 Task: Check the number of condos/co-ops sold in the last 3 years.
Action: Mouse moved to (727, 144)
Screenshot: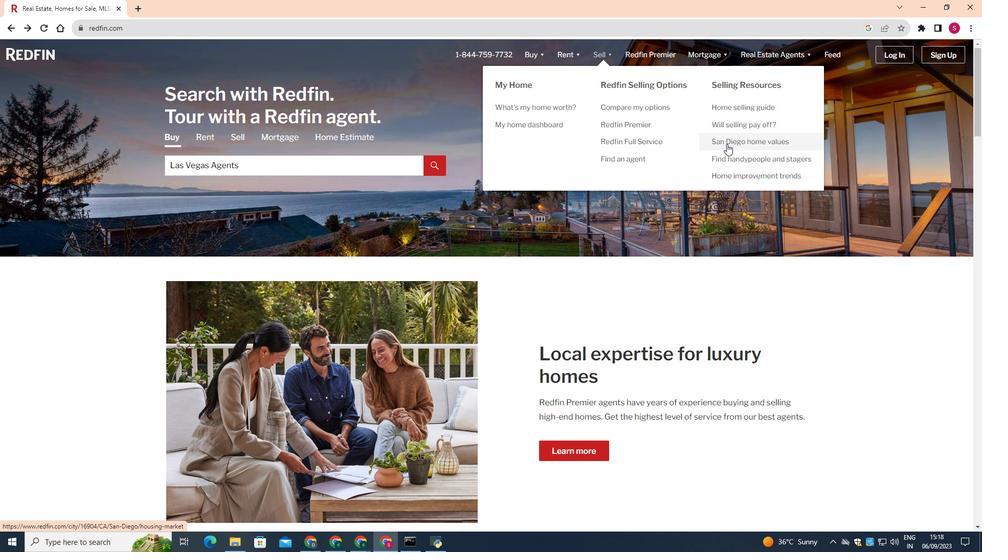 
Action: Mouse pressed left at (727, 144)
Screenshot: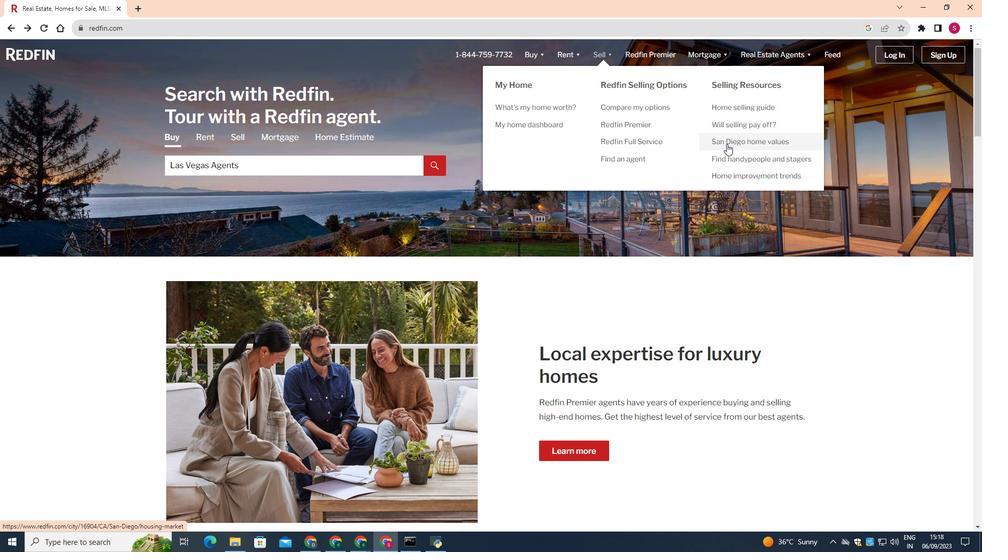 
Action: Mouse moved to (480, 314)
Screenshot: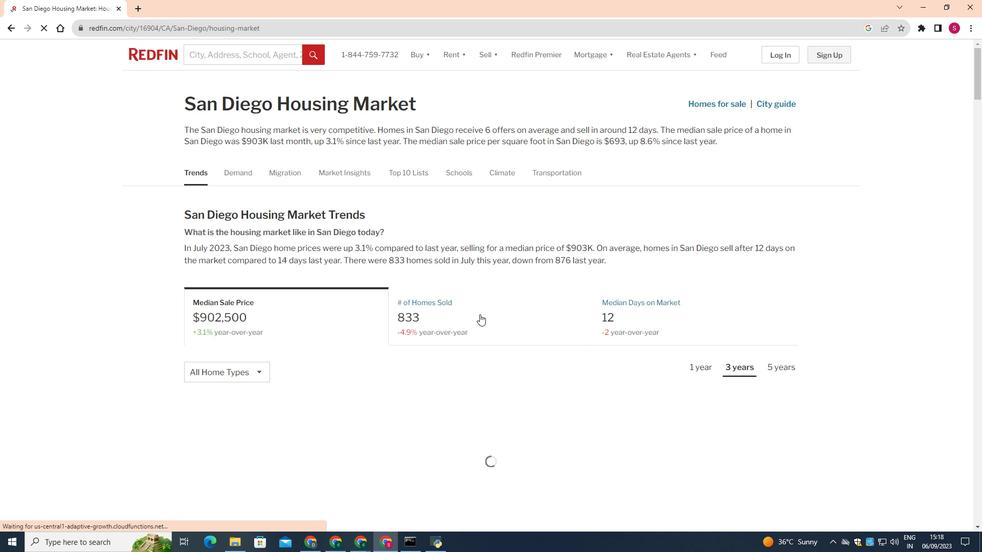 
Action: Mouse pressed left at (480, 314)
Screenshot: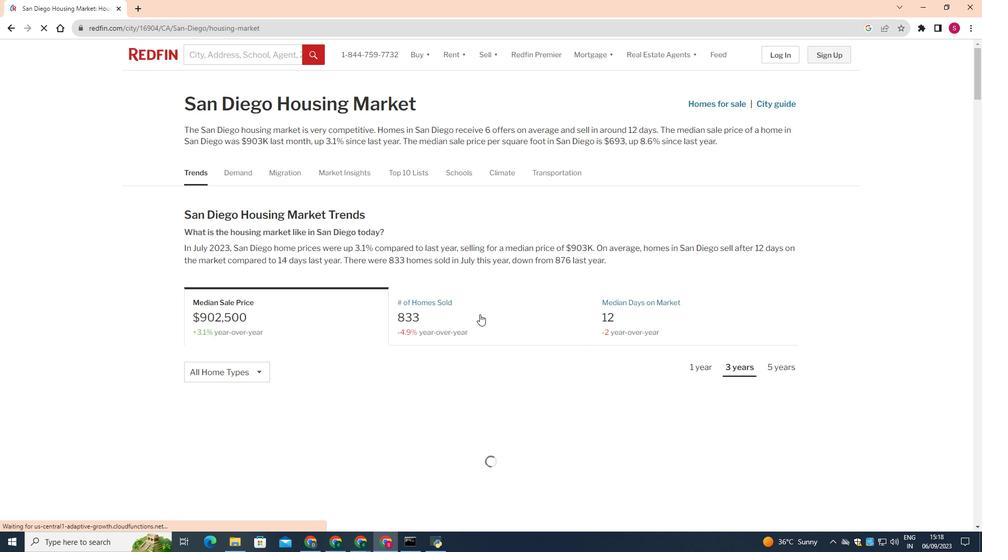 
Action: Mouse moved to (243, 369)
Screenshot: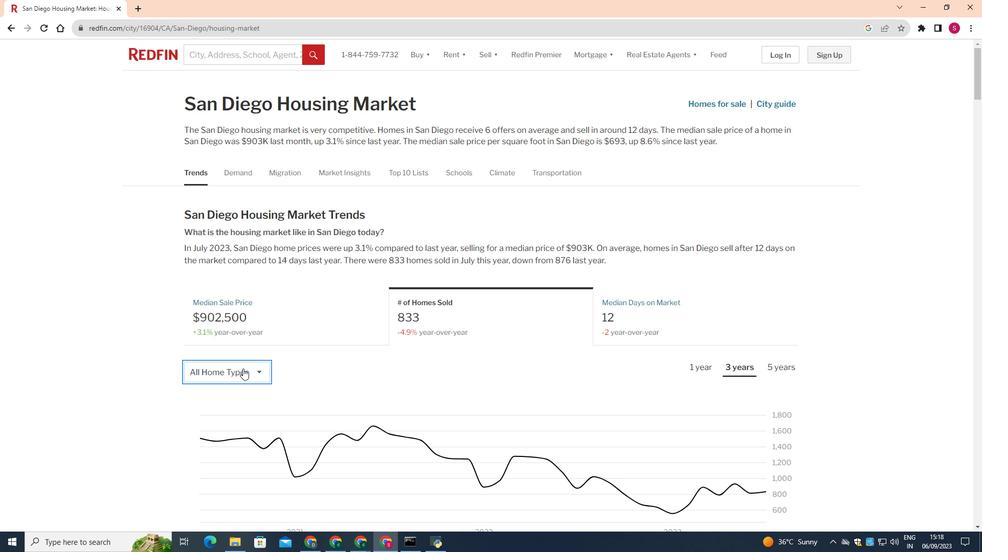 
Action: Mouse pressed left at (243, 369)
Screenshot: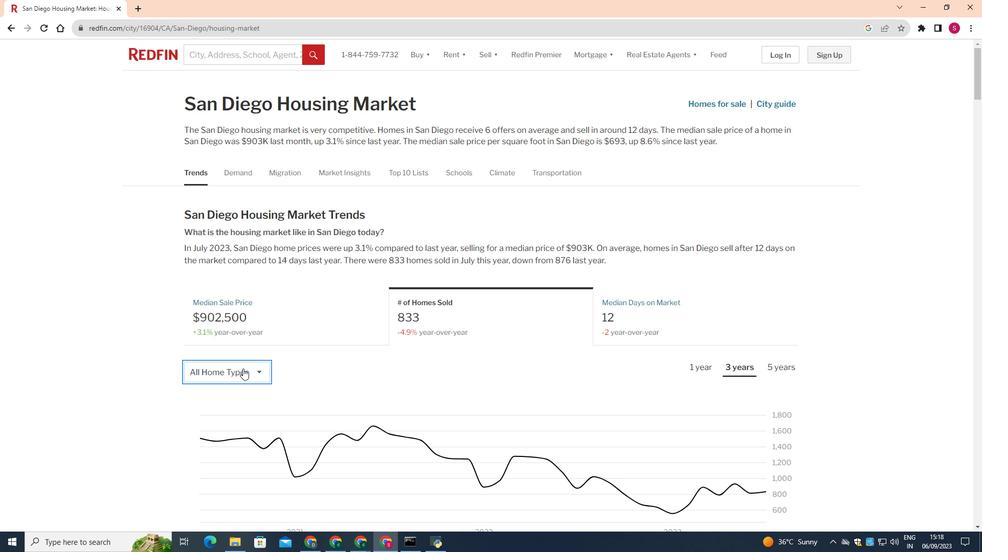 
Action: Mouse moved to (231, 457)
Screenshot: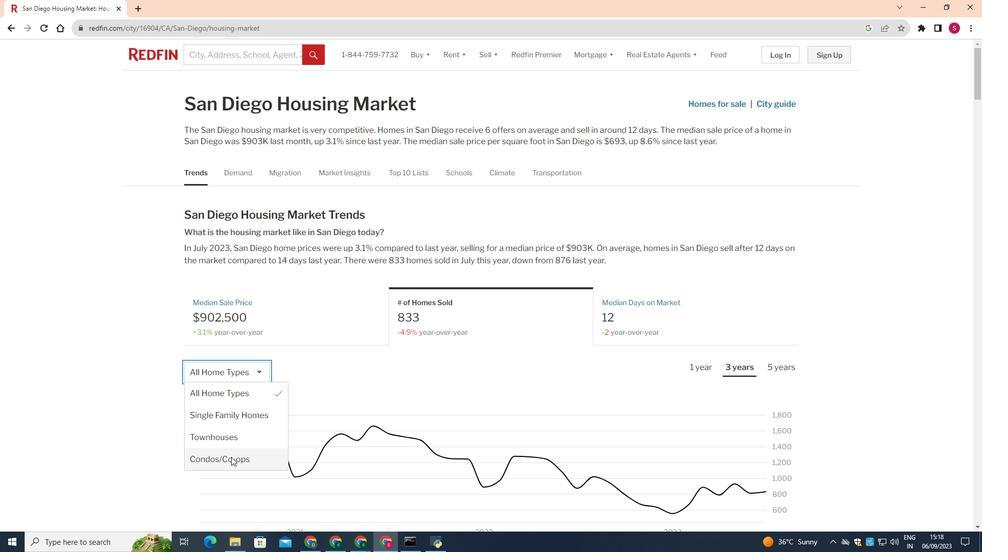 
Action: Mouse pressed left at (231, 457)
Screenshot: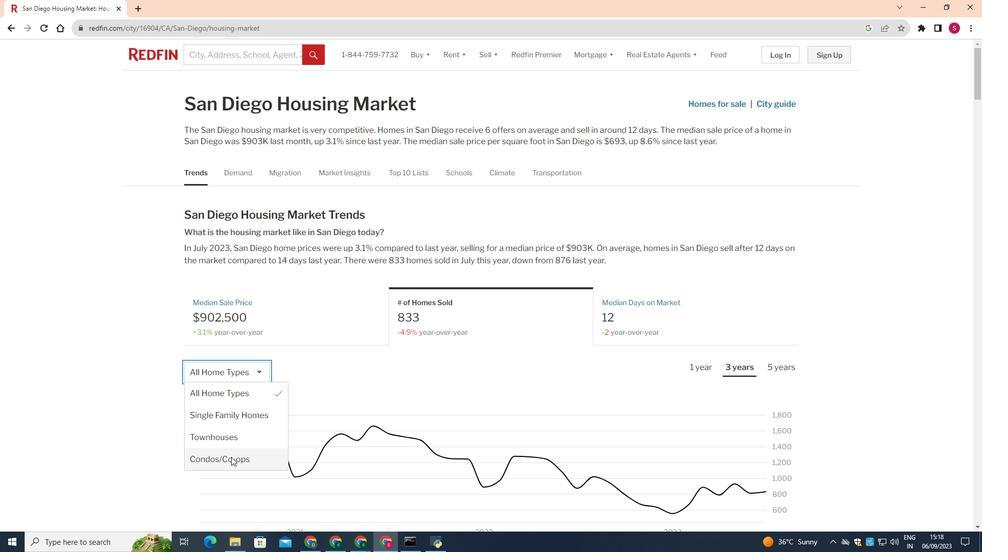 
Action: Mouse moved to (741, 366)
Screenshot: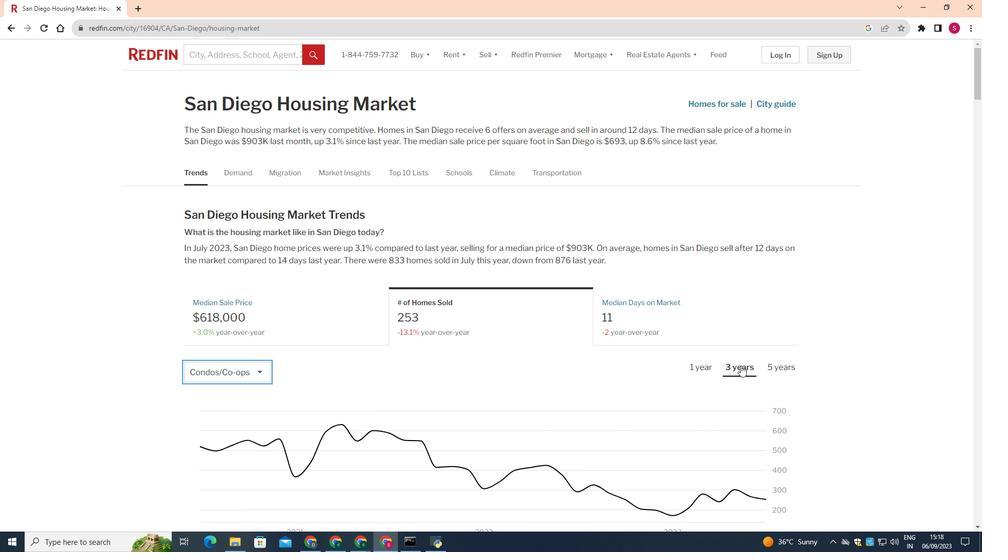 
Action: Mouse pressed left at (741, 366)
Screenshot: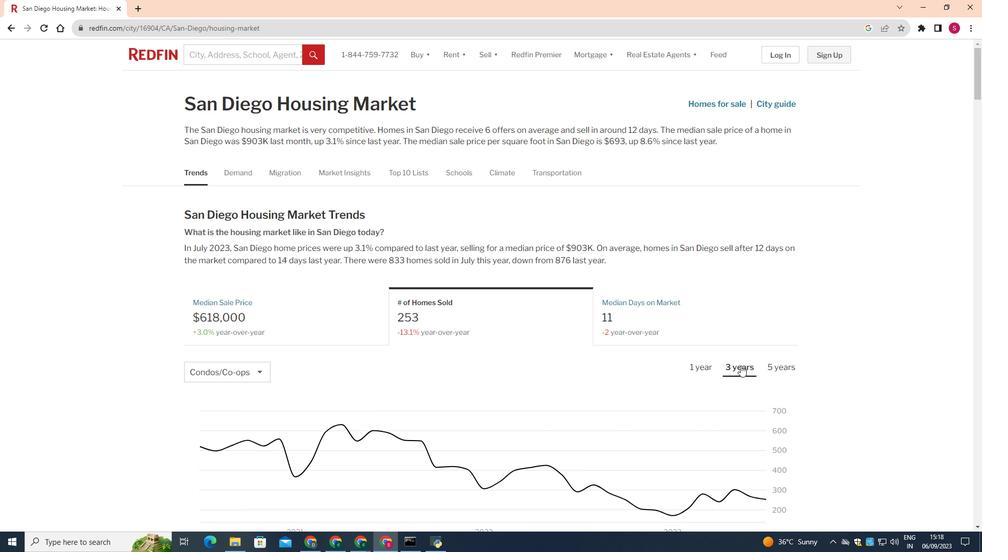 
Action: Mouse moved to (668, 344)
Screenshot: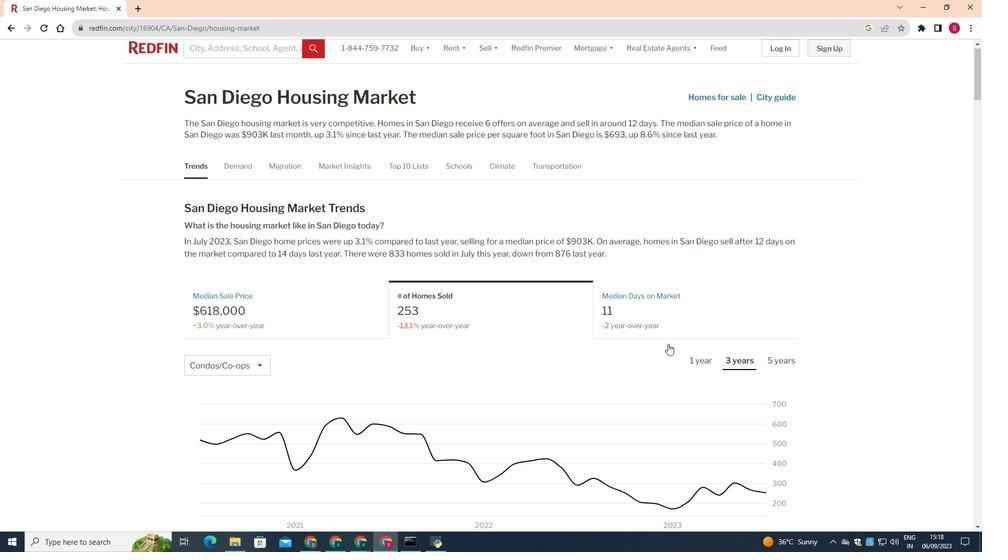 
Action: Mouse scrolled (668, 344) with delta (0, 0)
Screenshot: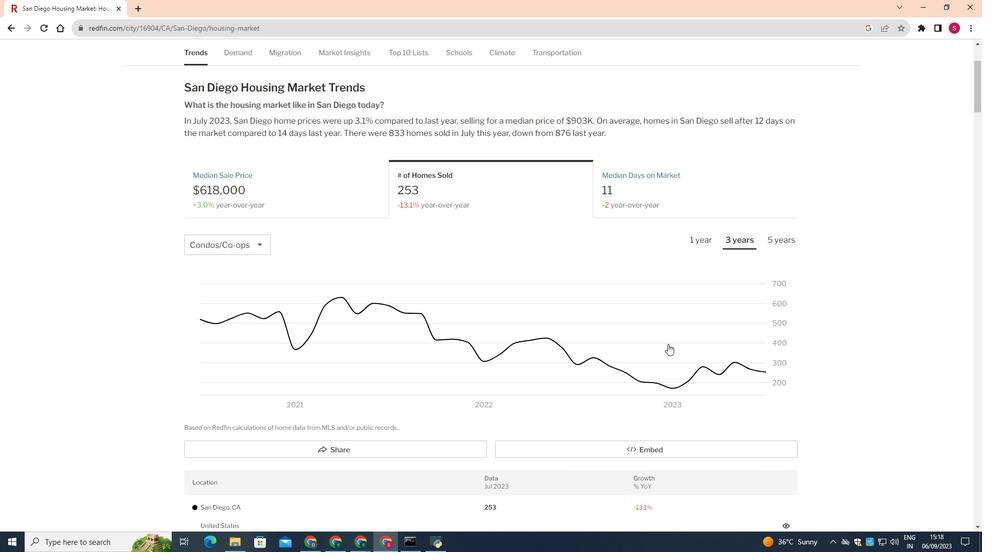 
Action: Mouse scrolled (668, 344) with delta (0, 0)
Screenshot: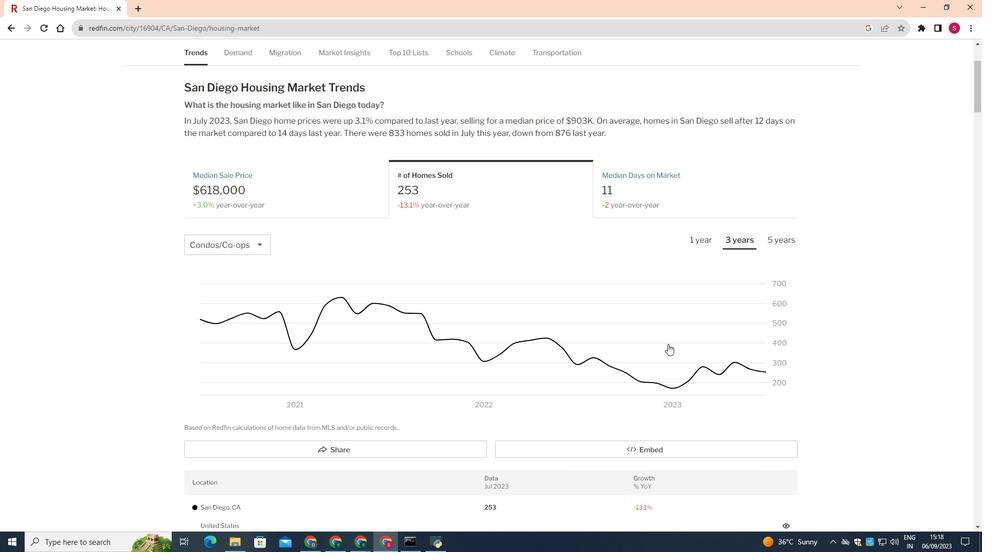 
Action: Mouse scrolled (668, 344) with delta (0, 0)
Screenshot: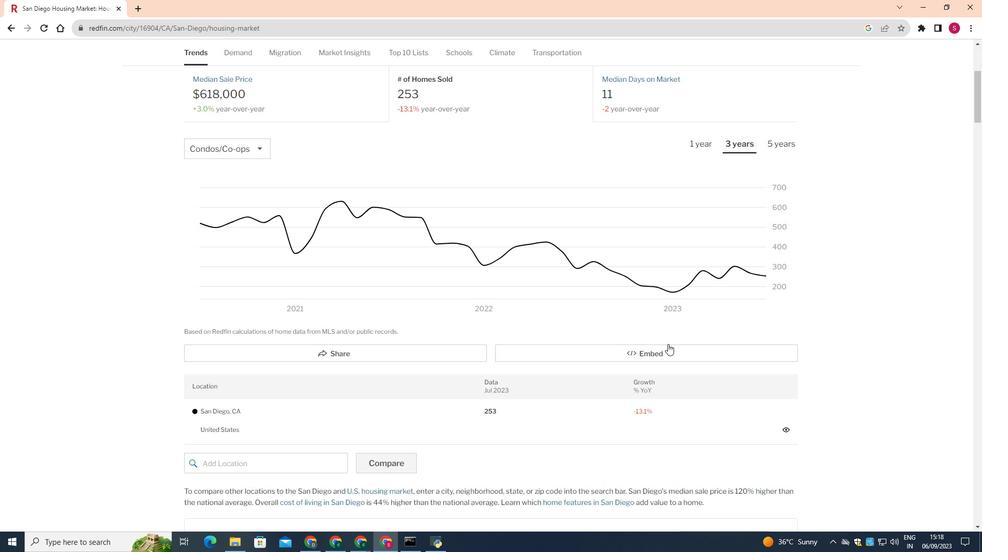 
Action: Mouse scrolled (668, 344) with delta (0, 0)
Screenshot: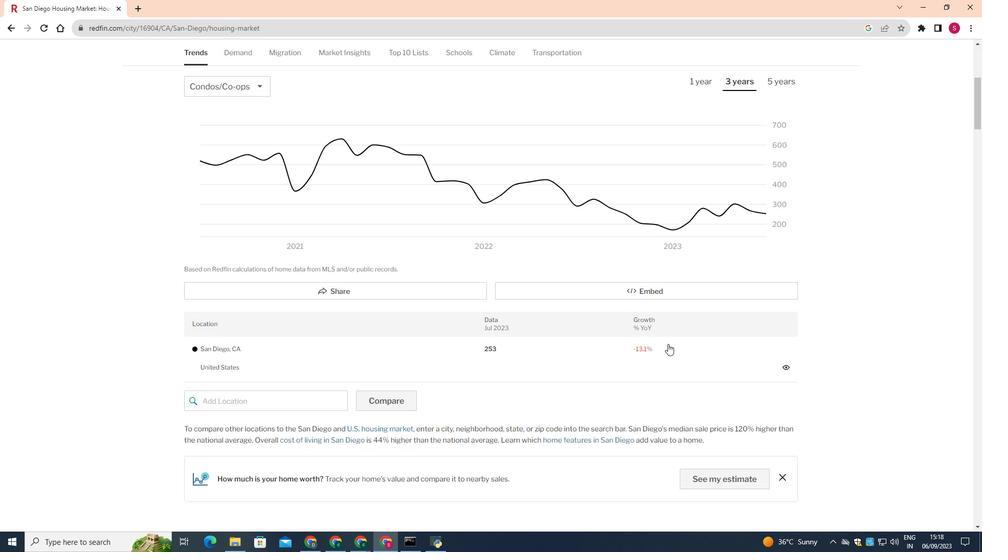
Action: Mouse scrolled (668, 344) with delta (0, 0)
Screenshot: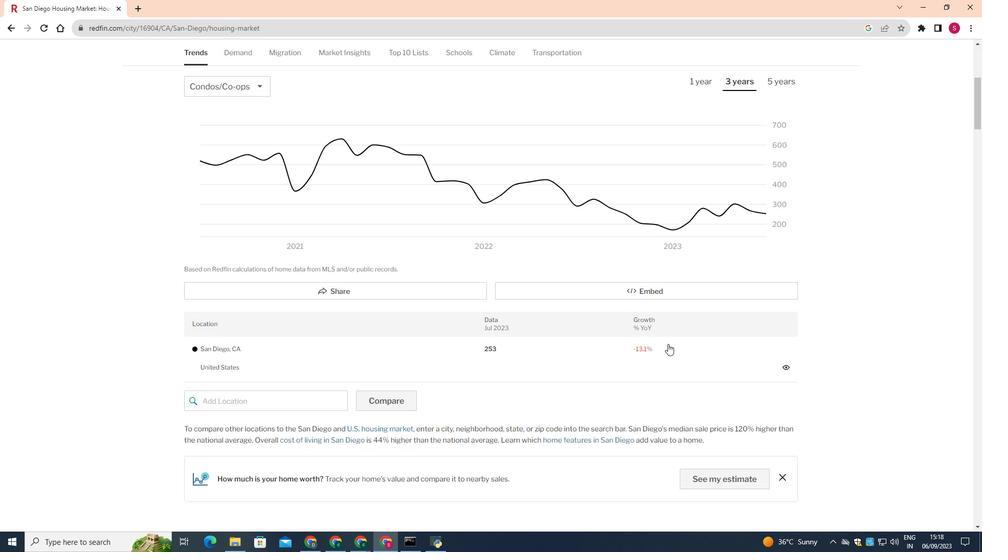 
Action: Mouse scrolled (668, 344) with delta (0, 0)
Screenshot: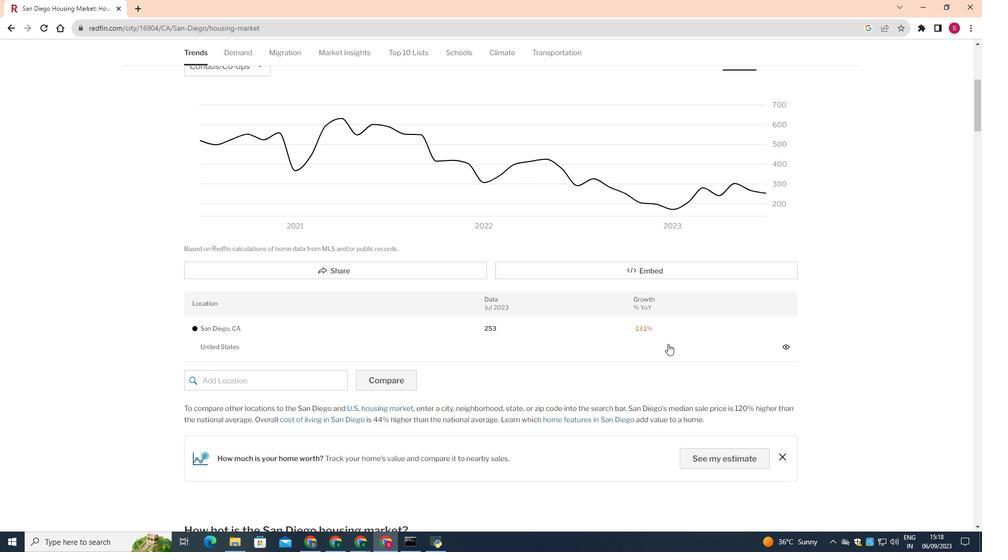 
Action: Mouse scrolled (668, 344) with delta (0, 0)
Screenshot: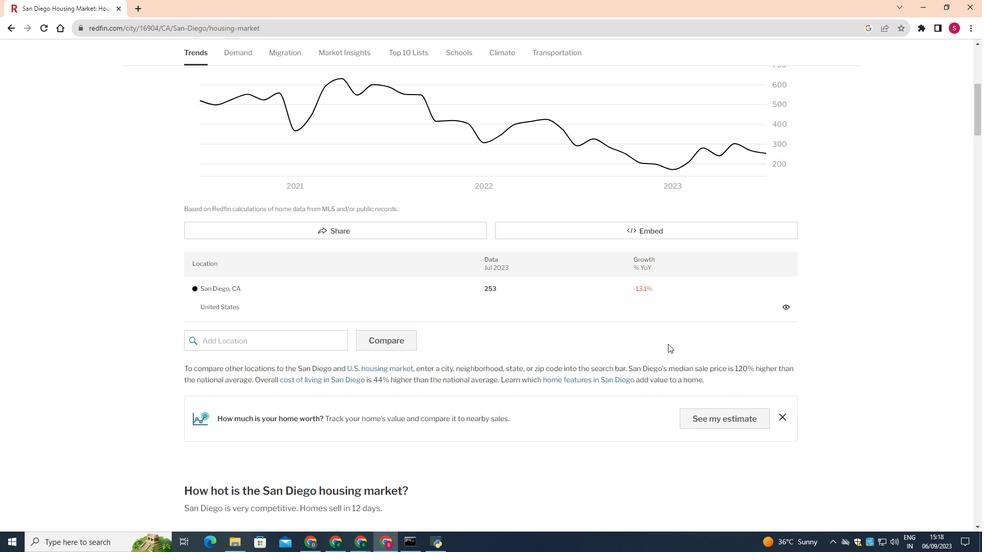 
Action: Mouse scrolled (668, 344) with delta (0, 0)
Screenshot: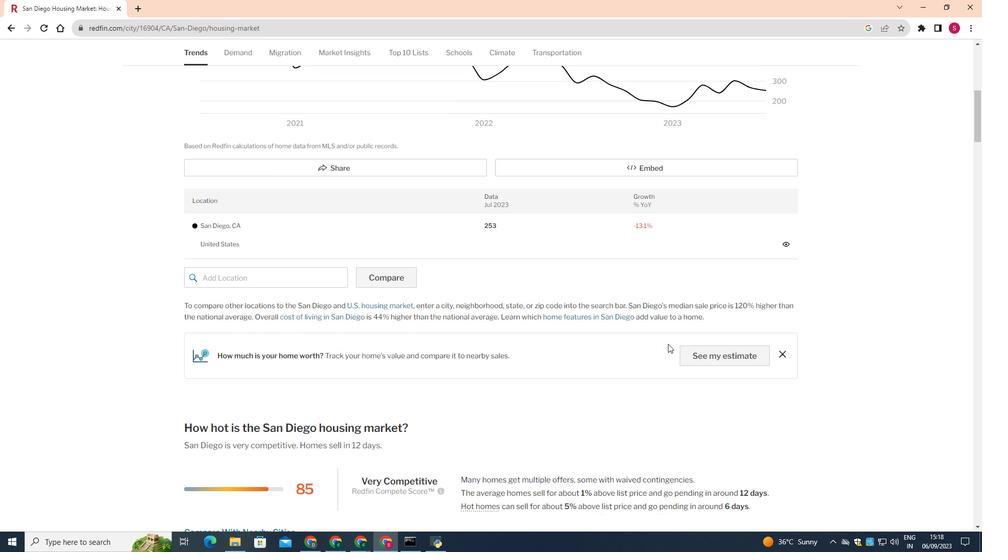 
